Task: Update the home feature of the saved search to include air conditioning.
Action: Mouse moved to (395, 298)
Screenshot: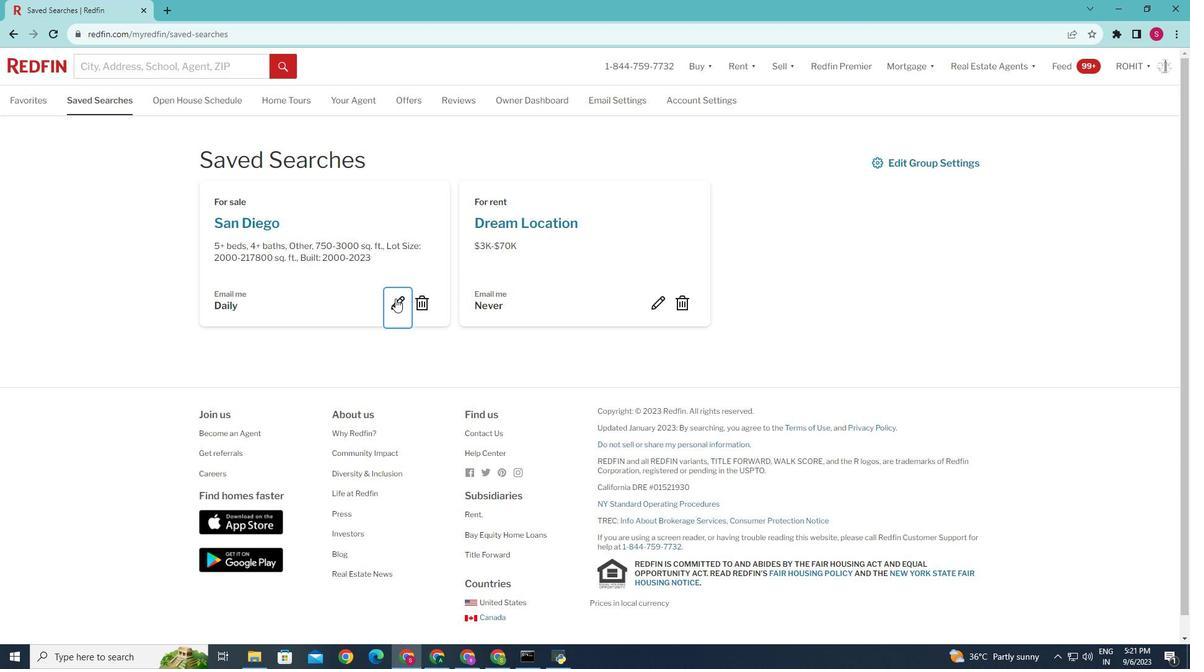 
Action: Mouse pressed left at (395, 298)
Screenshot: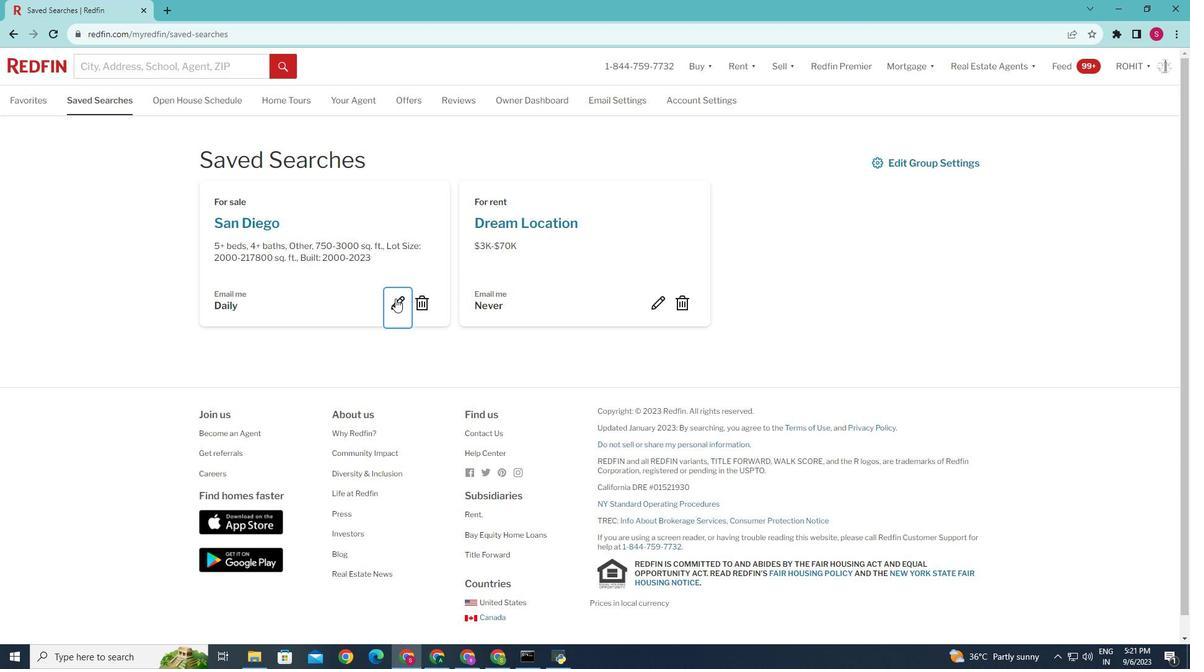 
Action: Mouse moved to (543, 360)
Screenshot: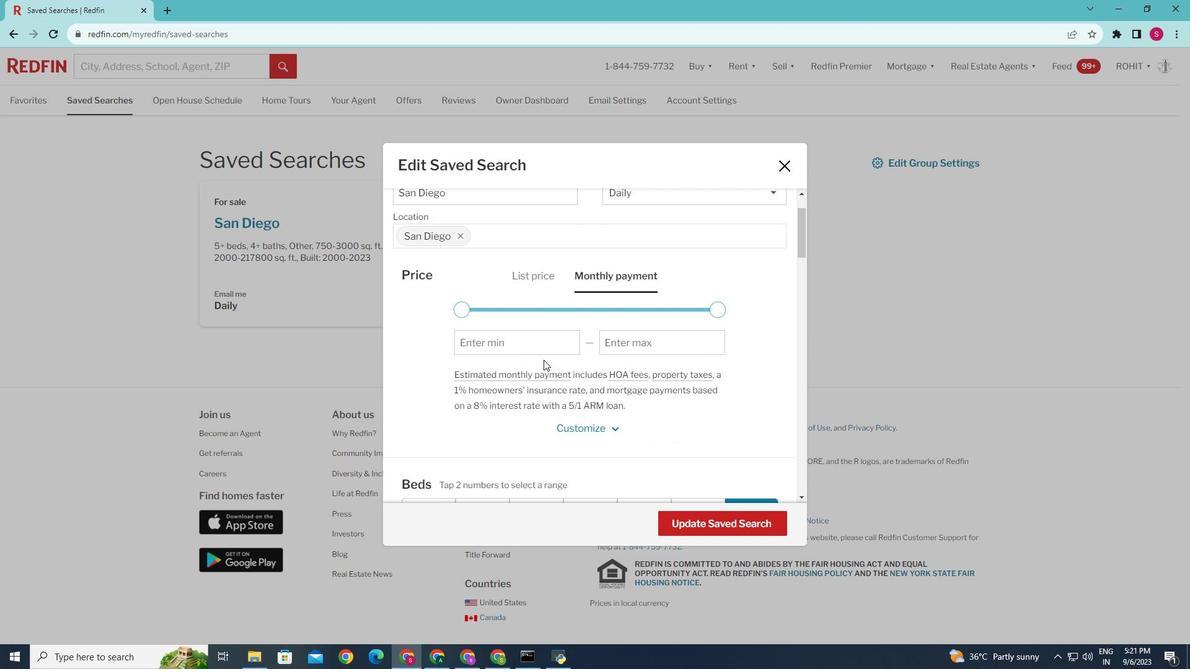 
Action: Mouse scrolled (543, 359) with delta (0, 0)
Screenshot: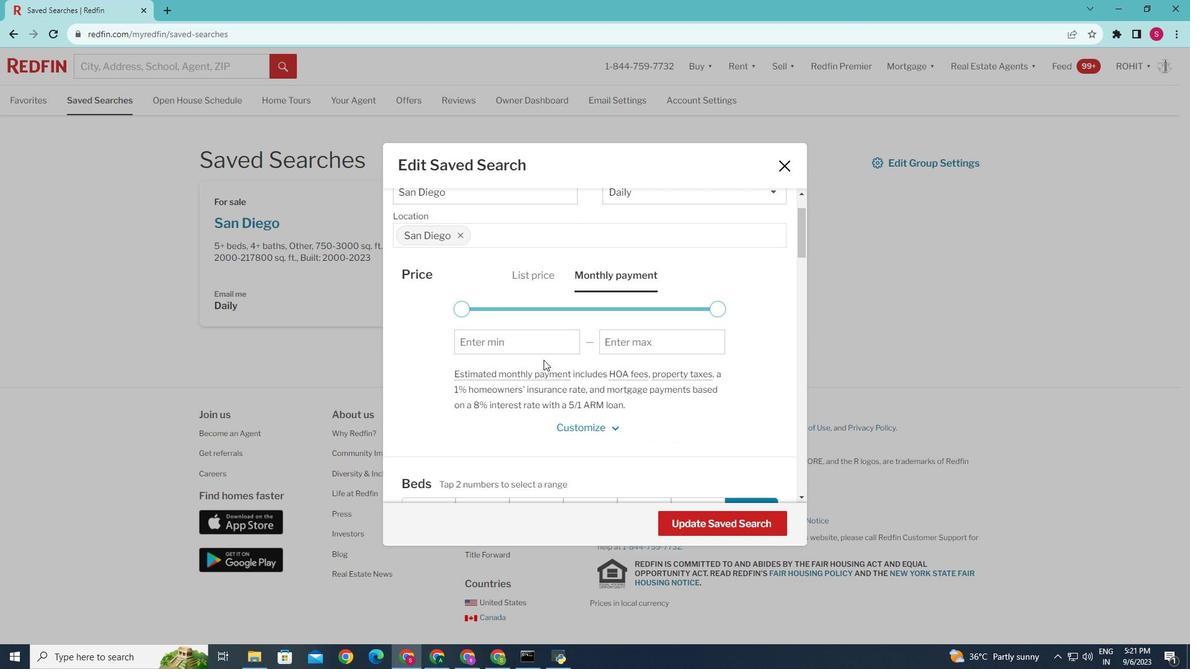 
Action: Mouse scrolled (543, 359) with delta (0, 0)
Screenshot: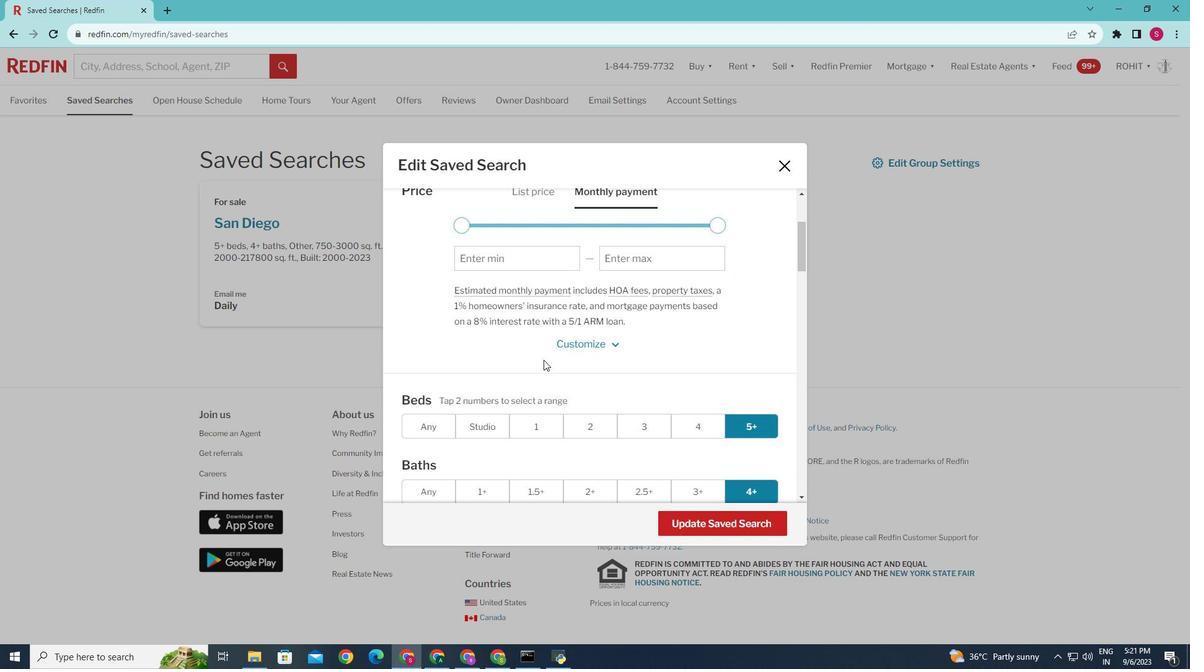 
Action: Mouse scrolled (543, 359) with delta (0, 0)
Screenshot: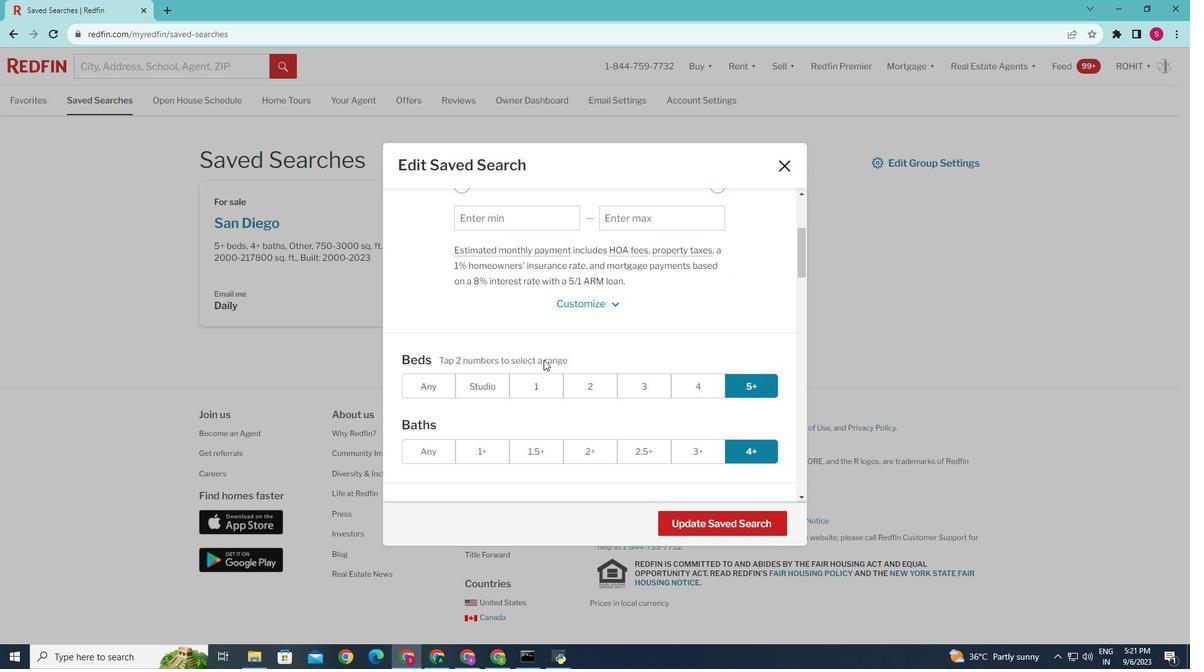 
Action: Mouse scrolled (543, 359) with delta (0, 0)
Screenshot: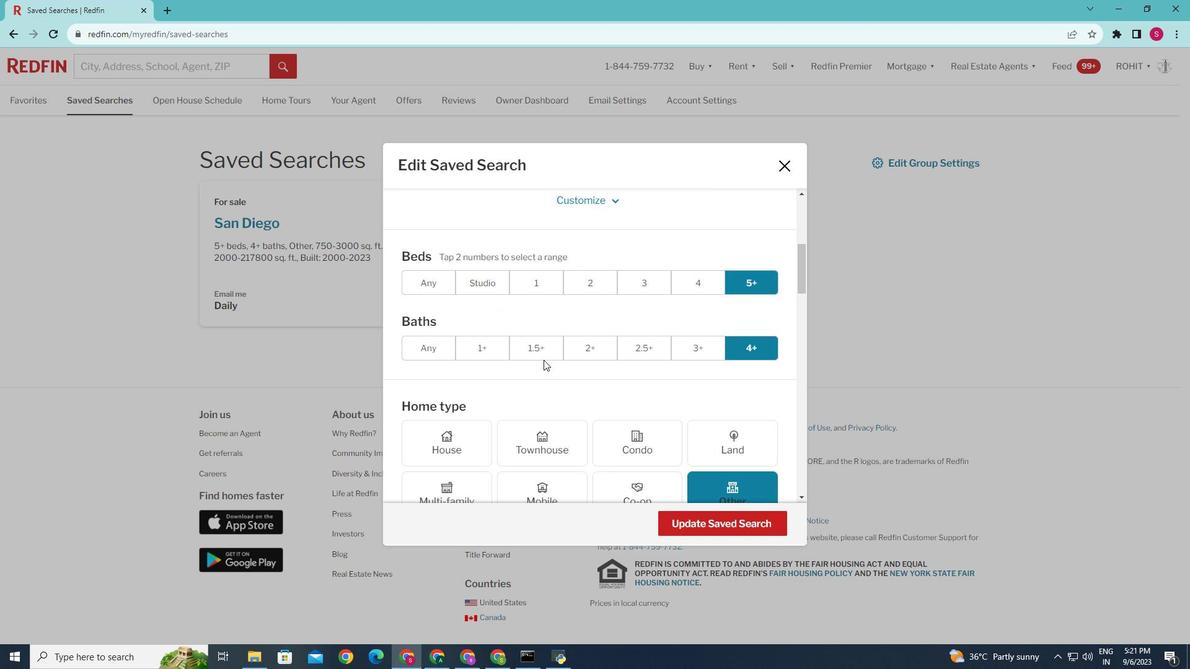 
Action: Mouse scrolled (543, 359) with delta (0, 0)
Screenshot: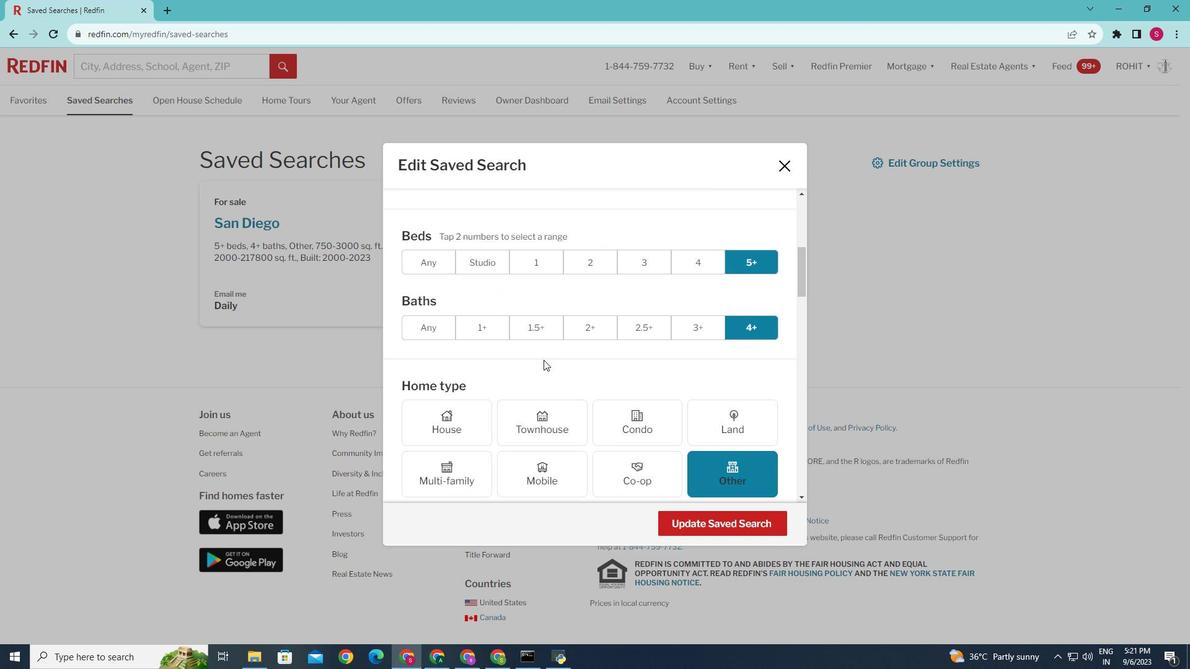 
Action: Mouse scrolled (543, 359) with delta (0, 0)
Screenshot: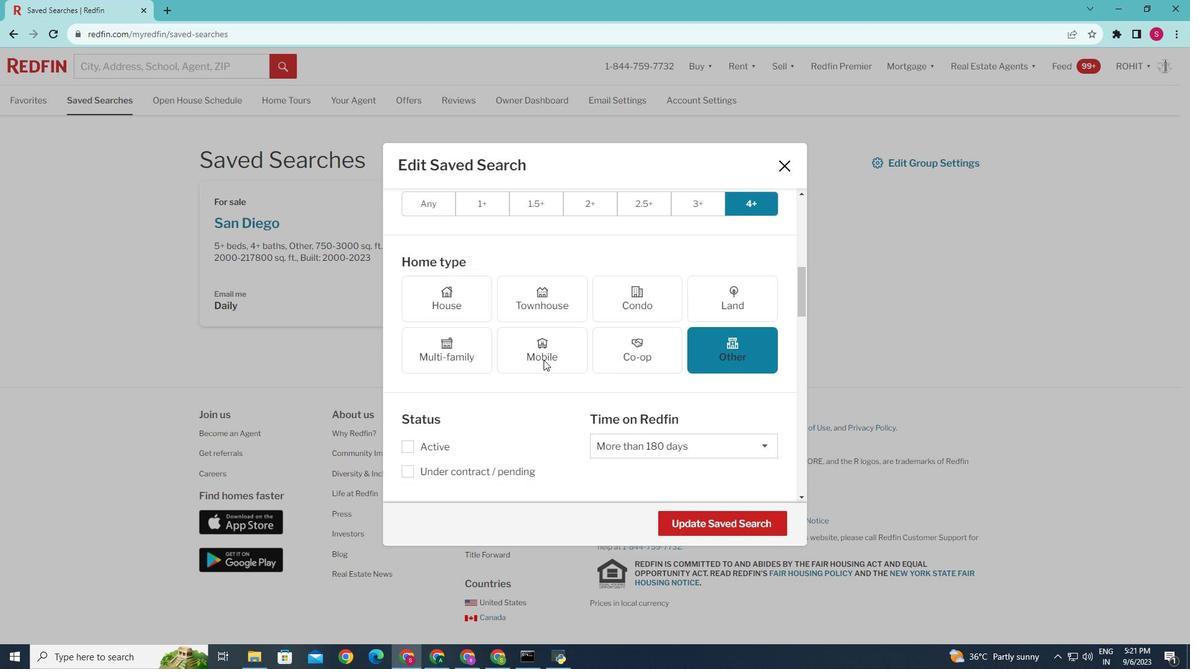 
Action: Mouse scrolled (543, 359) with delta (0, 0)
Screenshot: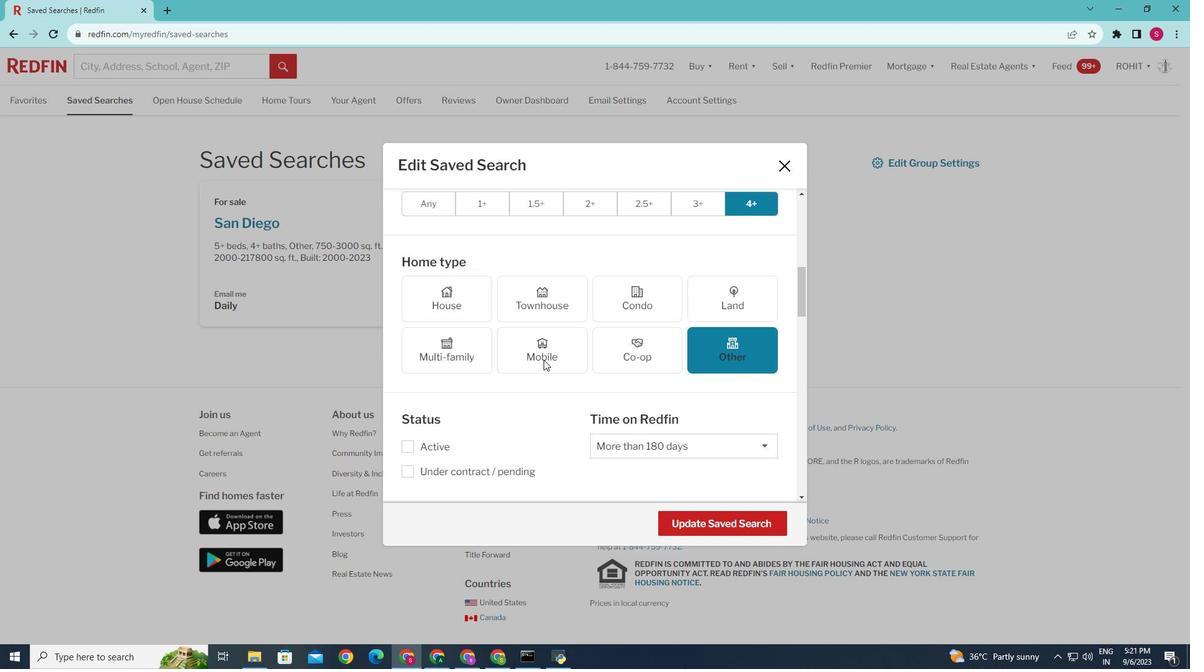 
Action: Mouse scrolled (543, 359) with delta (0, 0)
Screenshot: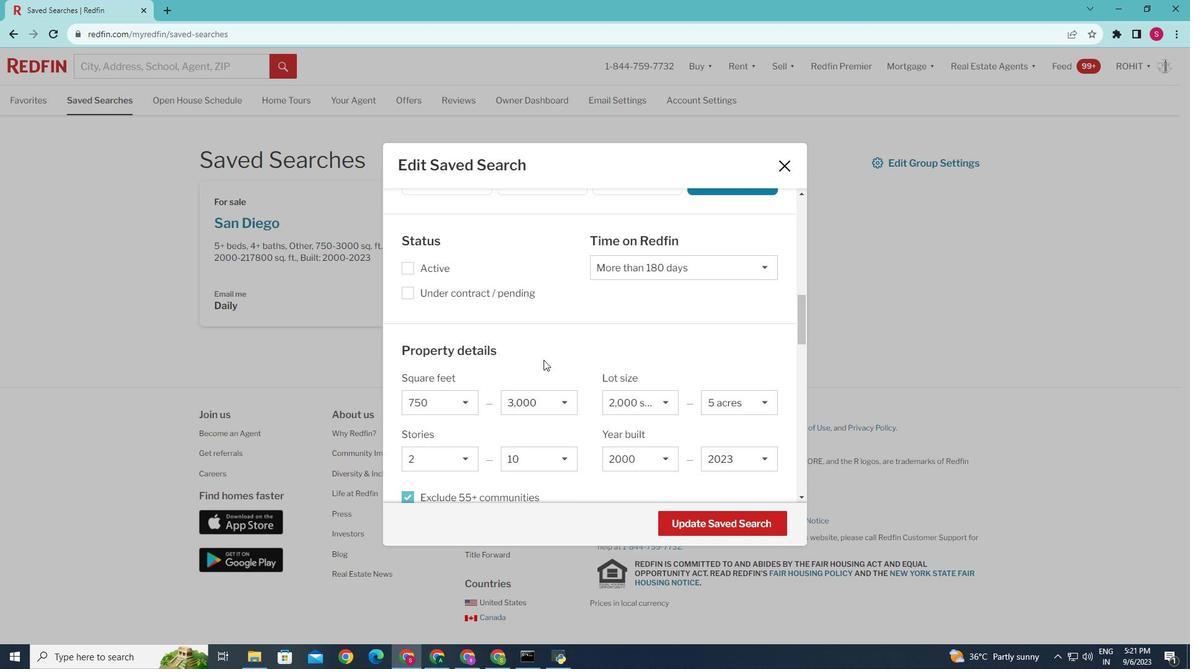 
Action: Mouse scrolled (543, 359) with delta (0, 0)
Screenshot: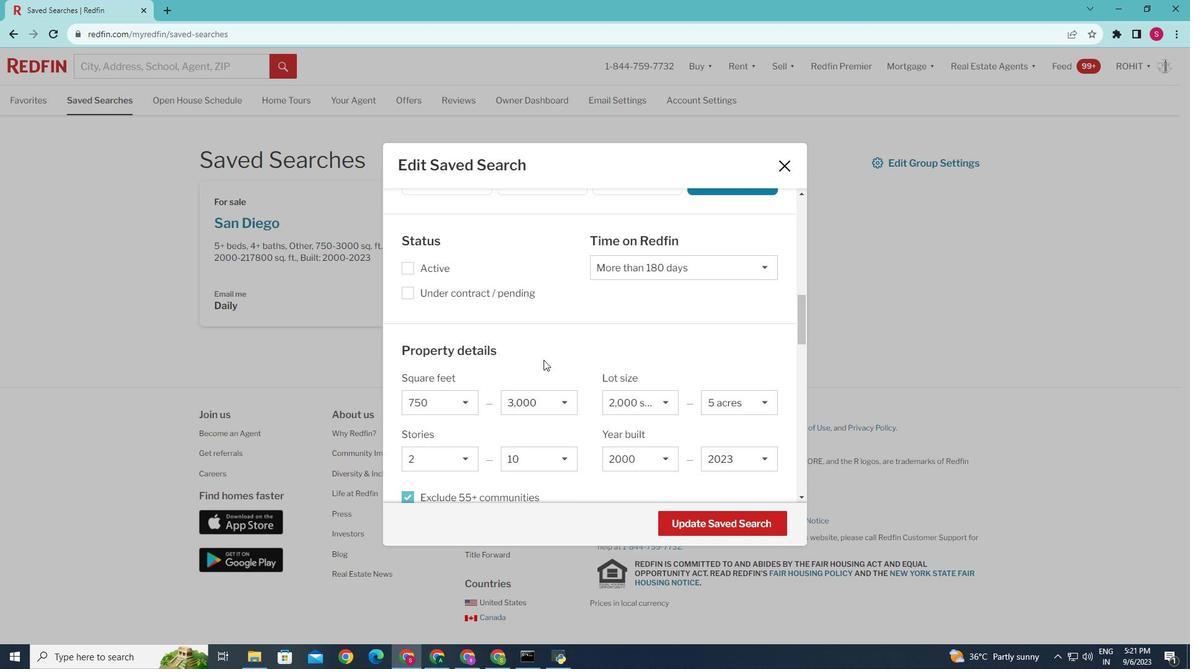 
Action: Mouse scrolled (543, 359) with delta (0, 0)
Screenshot: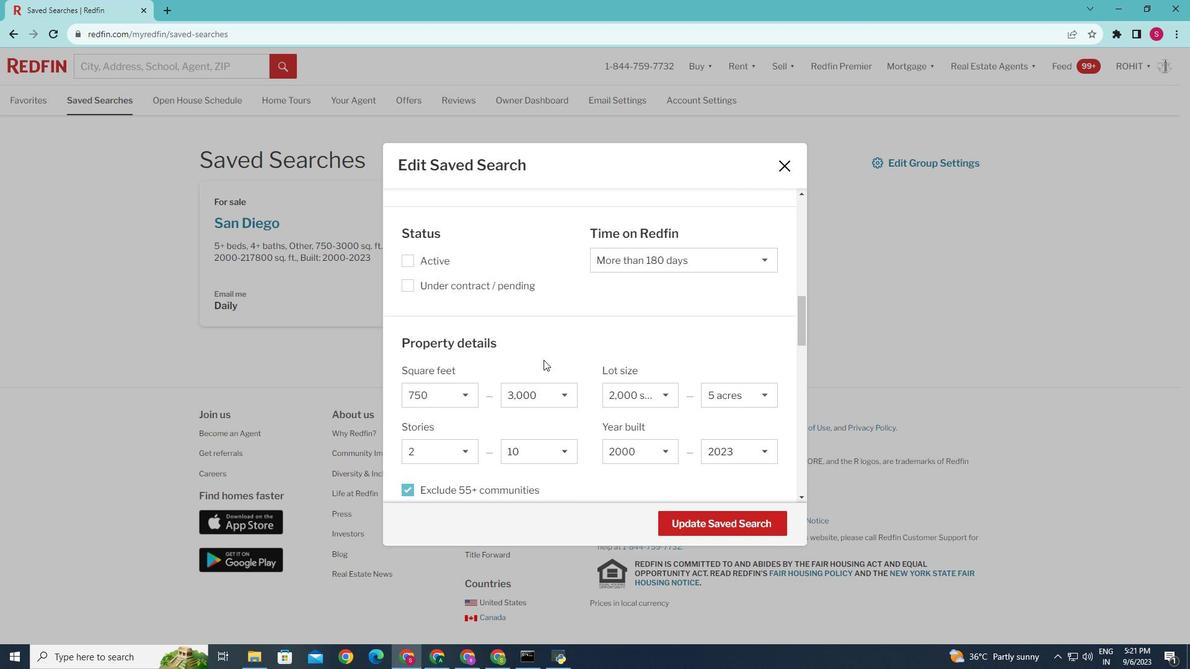 
Action: Mouse scrolled (543, 359) with delta (0, 0)
Screenshot: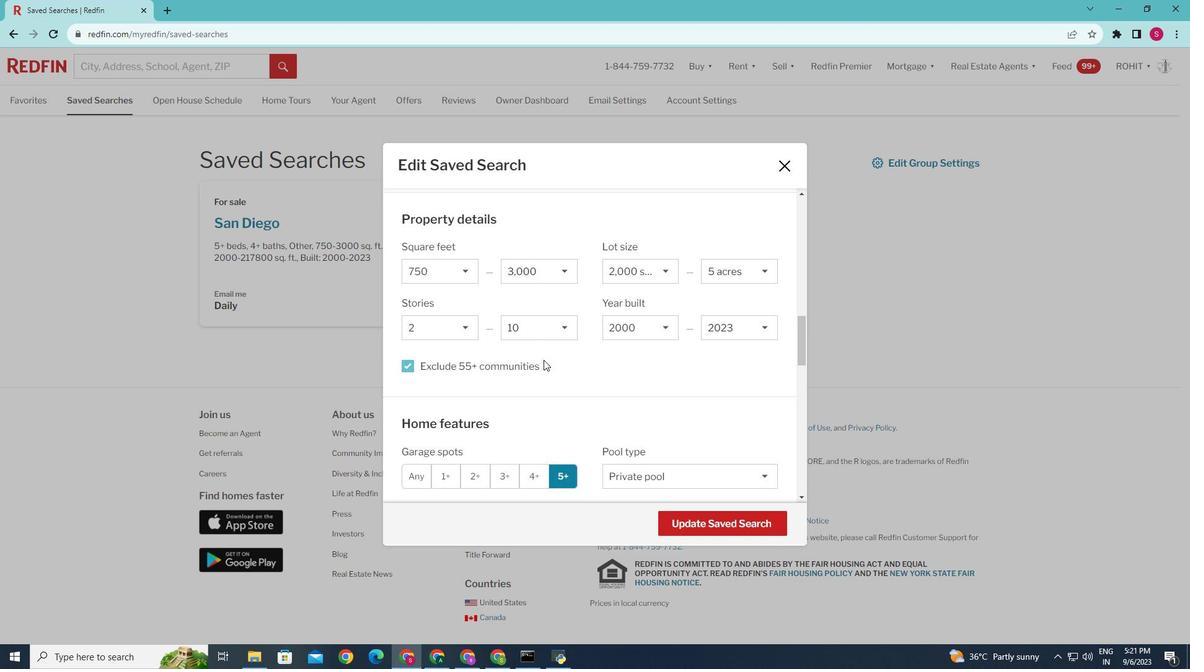 
Action: Mouse scrolled (543, 359) with delta (0, 0)
Screenshot: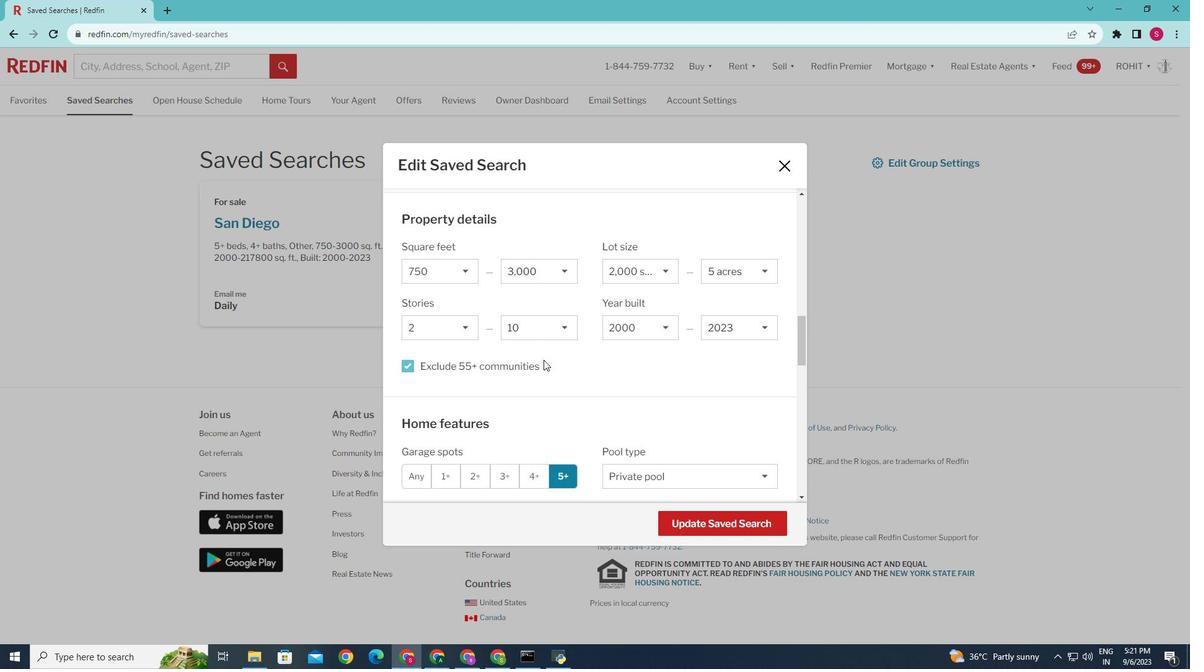 
Action: Mouse scrolled (543, 359) with delta (0, 0)
Screenshot: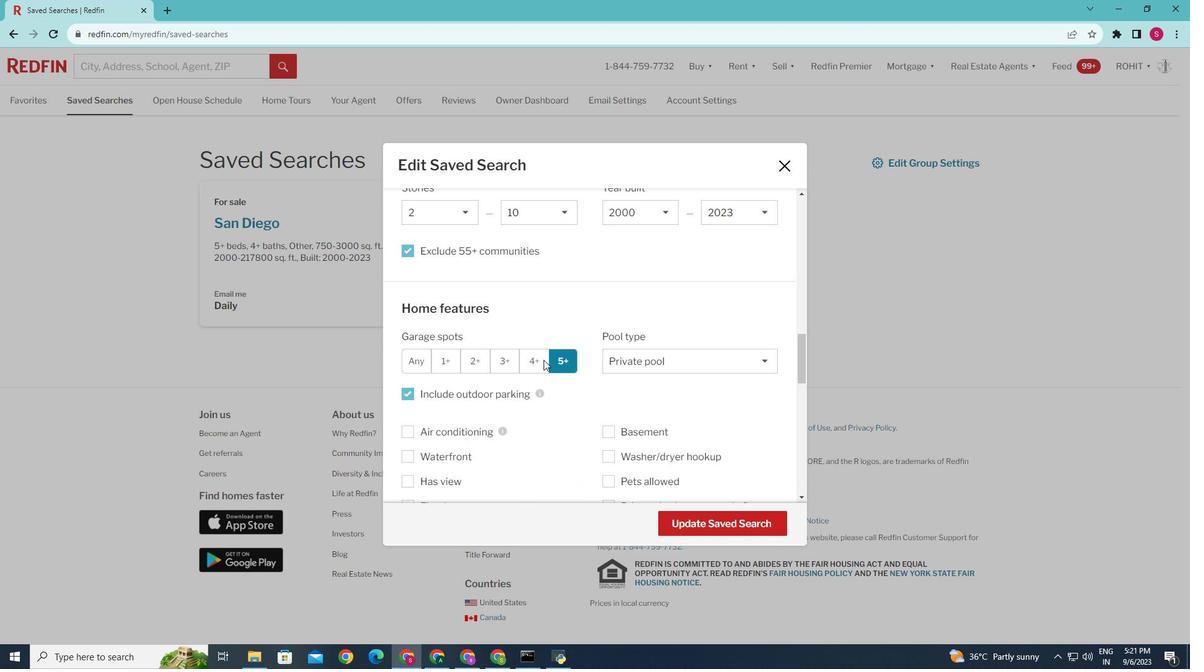 
Action: Mouse scrolled (543, 359) with delta (0, 0)
Screenshot: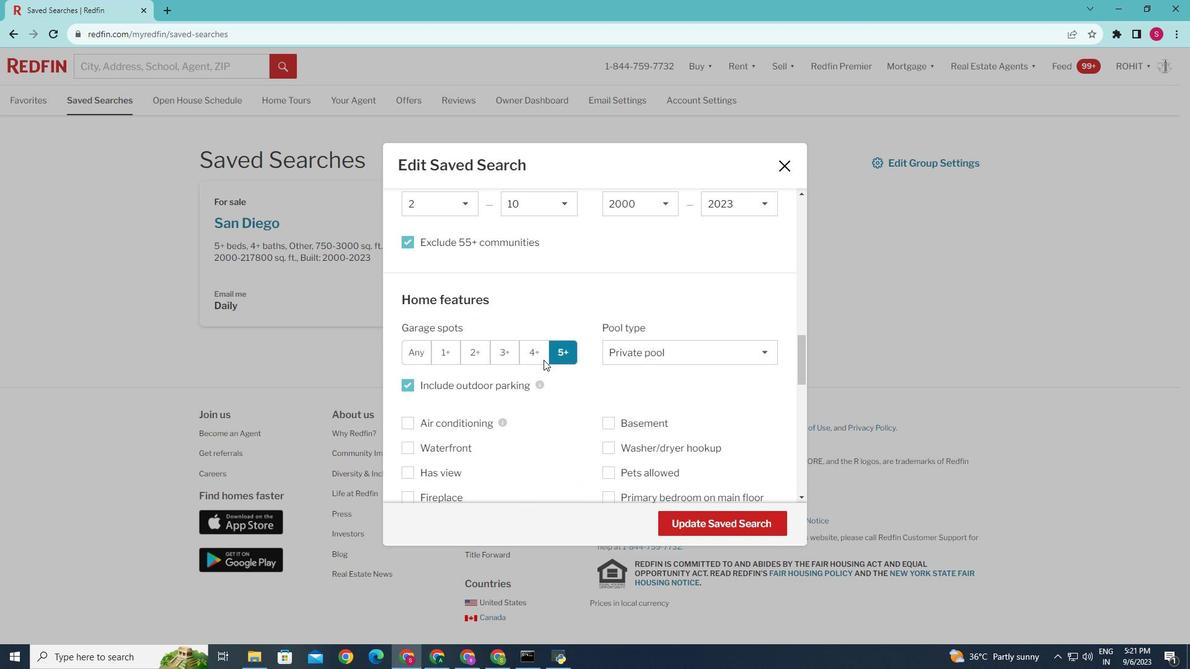 
Action: Mouse scrolled (543, 359) with delta (0, 0)
Screenshot: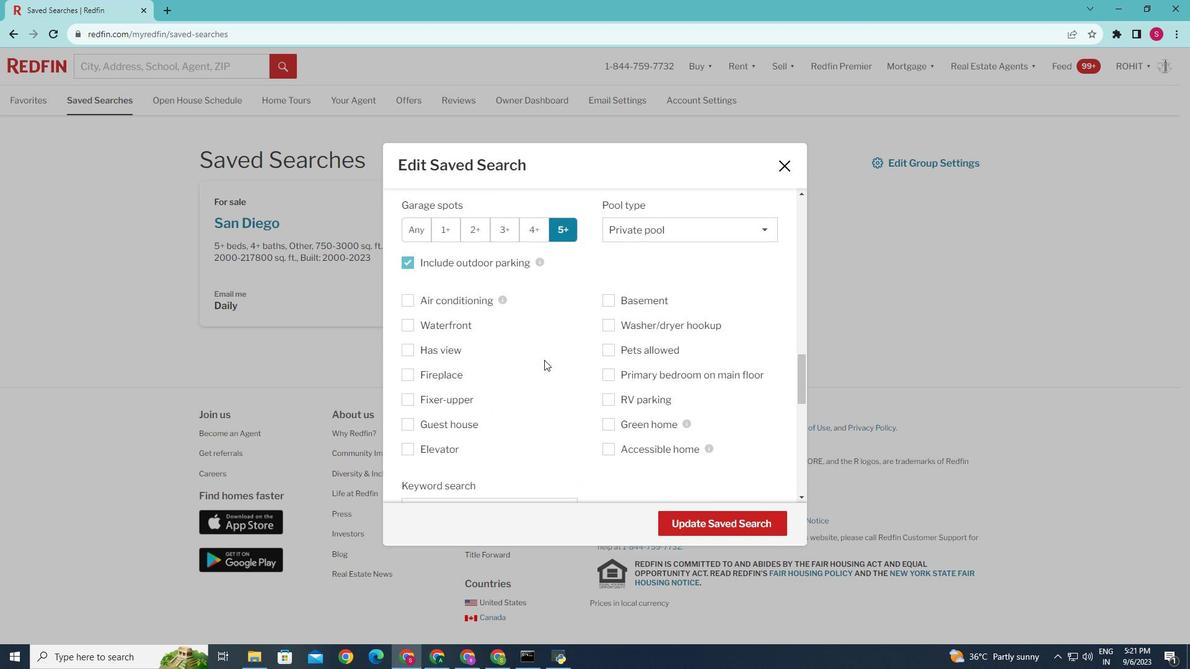 
Action: Mouse scrolled (543, 359) with delta (0, 0)
Screenshot: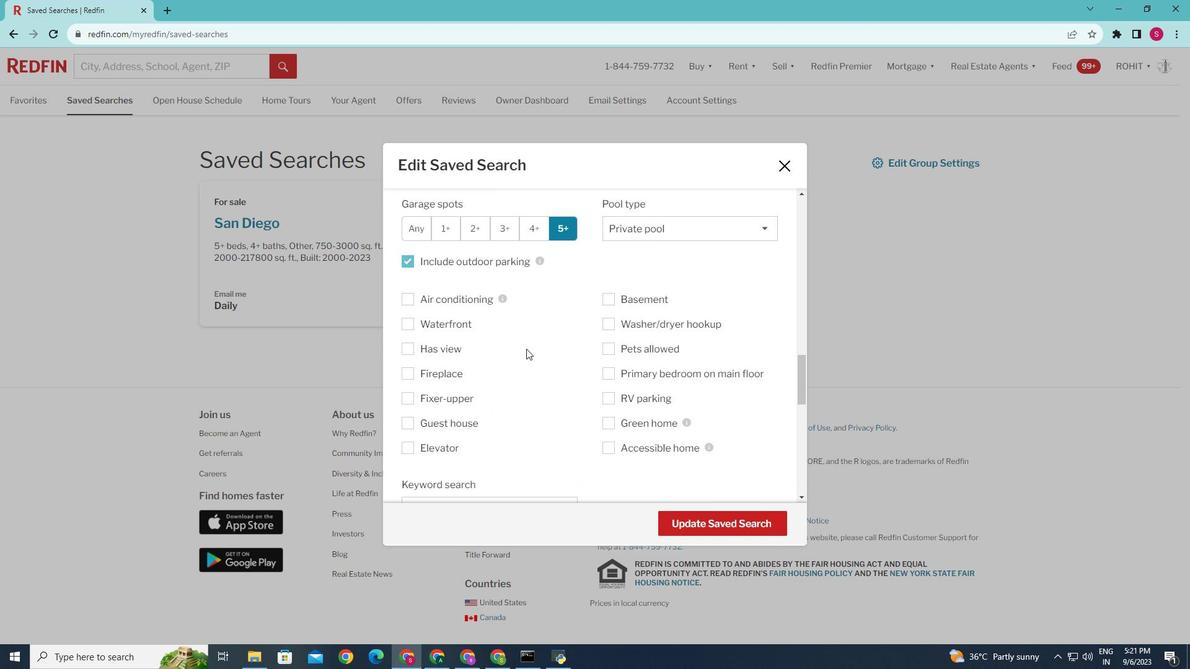 
Action: Mouse moved to (408, 299)
Screenshot: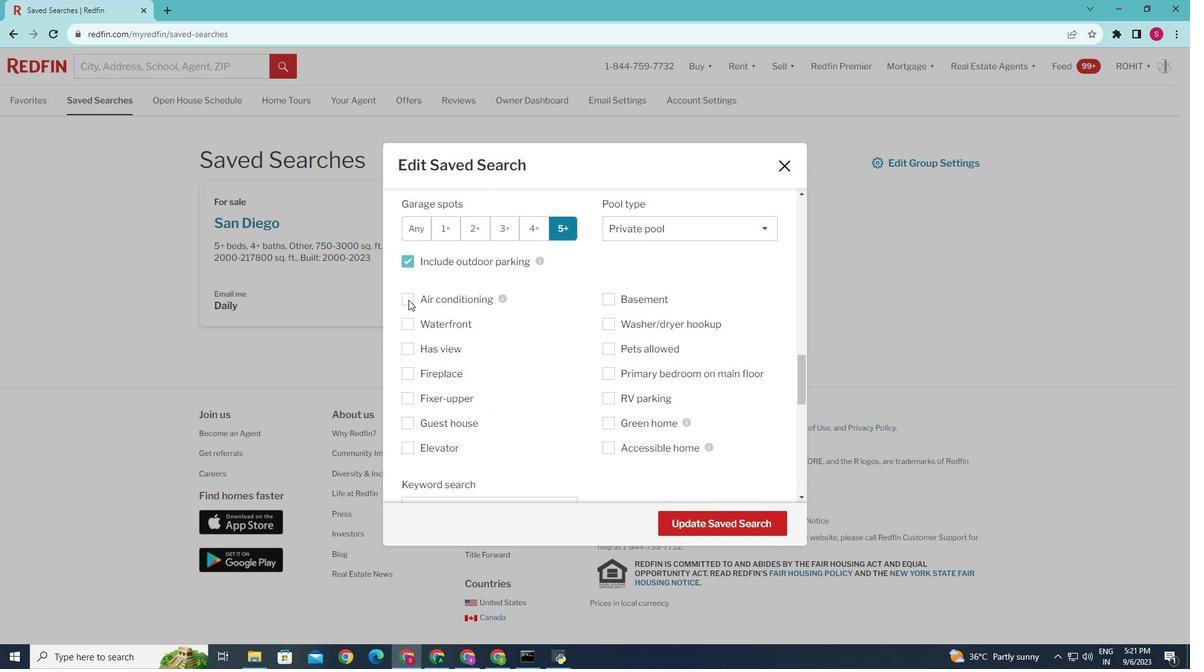 
Action: Mouse pressed left at (408, 299)
Screenshot: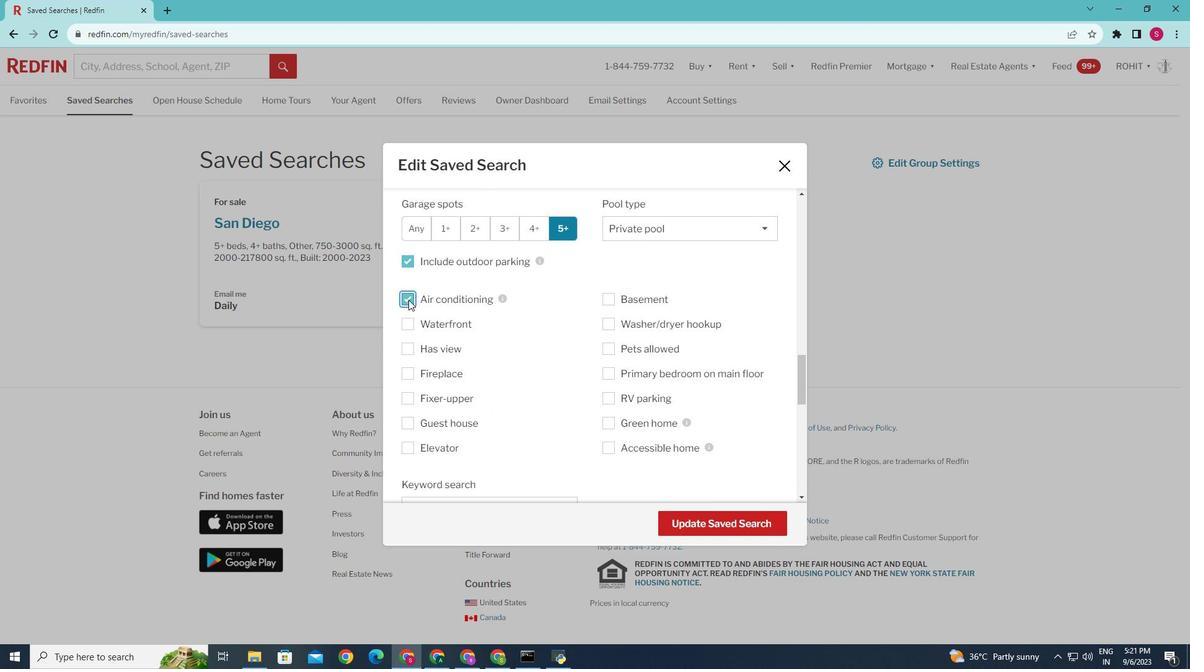 
Action: Mouse moved to (697, 515)
Screenshot: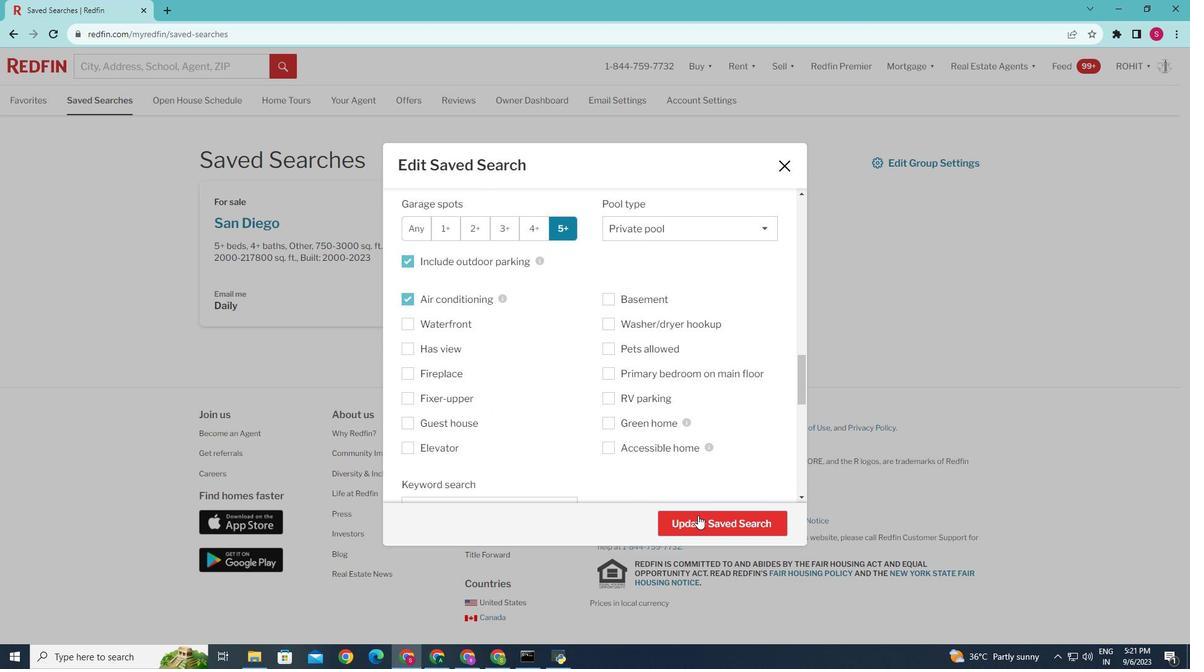 
Action: Mouse pressed left at (697, 515)
Screenshot: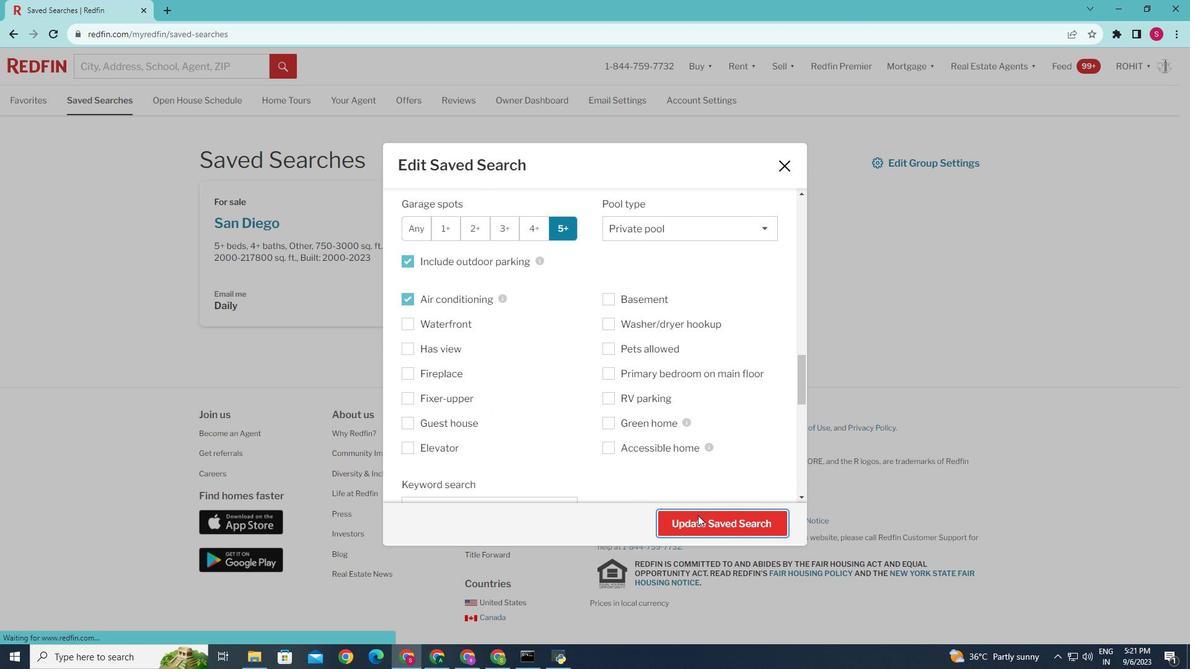 
Action: Mouse moved to (691, 511)
Screenshot: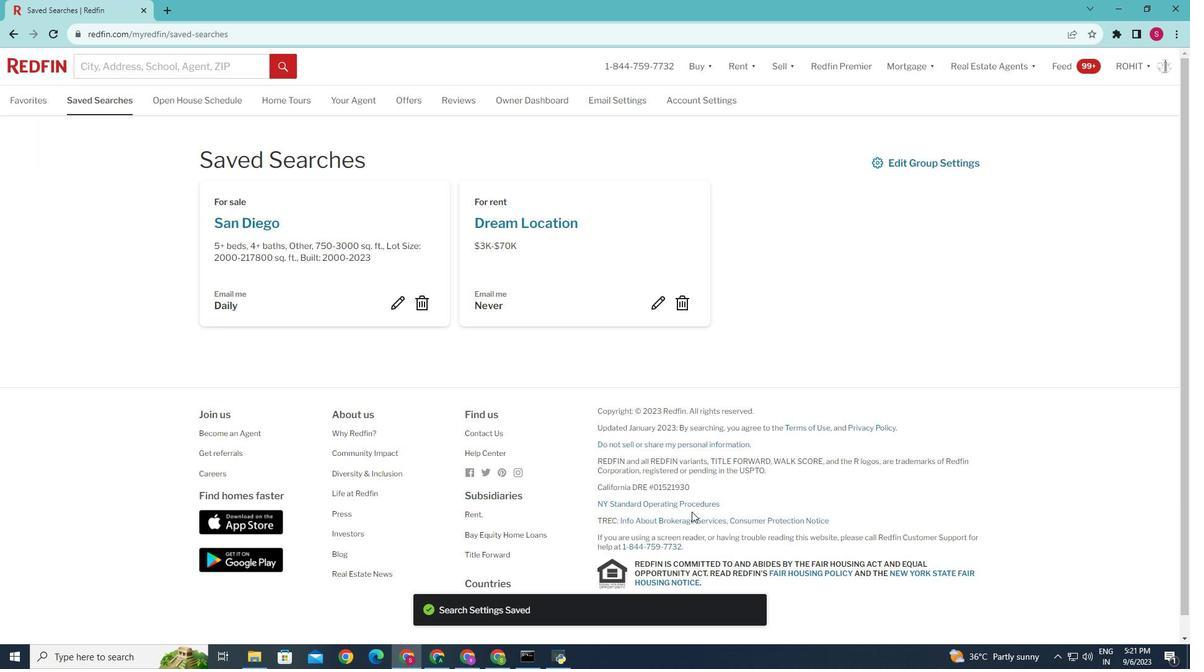 
